Task: Change text font to comfortaa semi bold.
Action: Mouse moved to (817, 307)
Screenshot: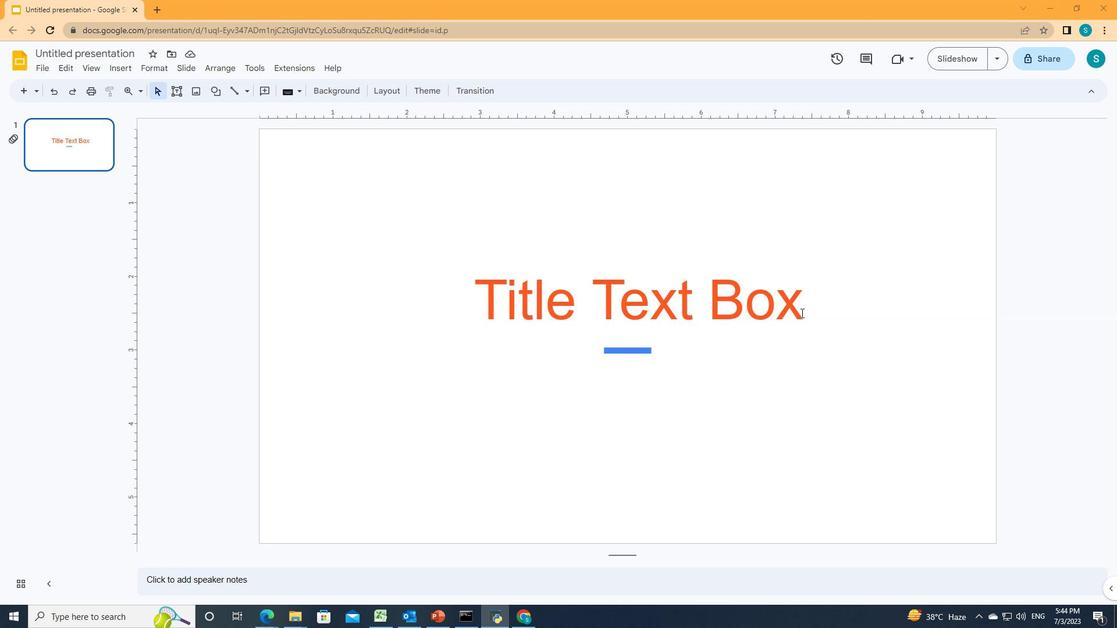 
Action: Mouse pressed left at (817, 307)
Screenshot: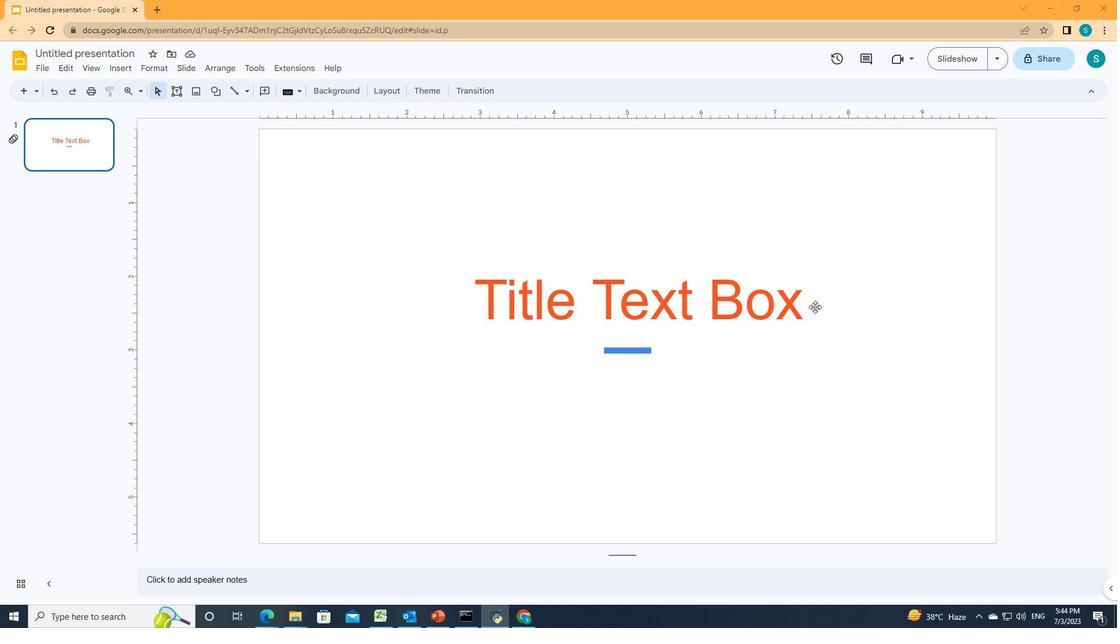 
Action: Mouse moved to (817, 307)
Screenshot: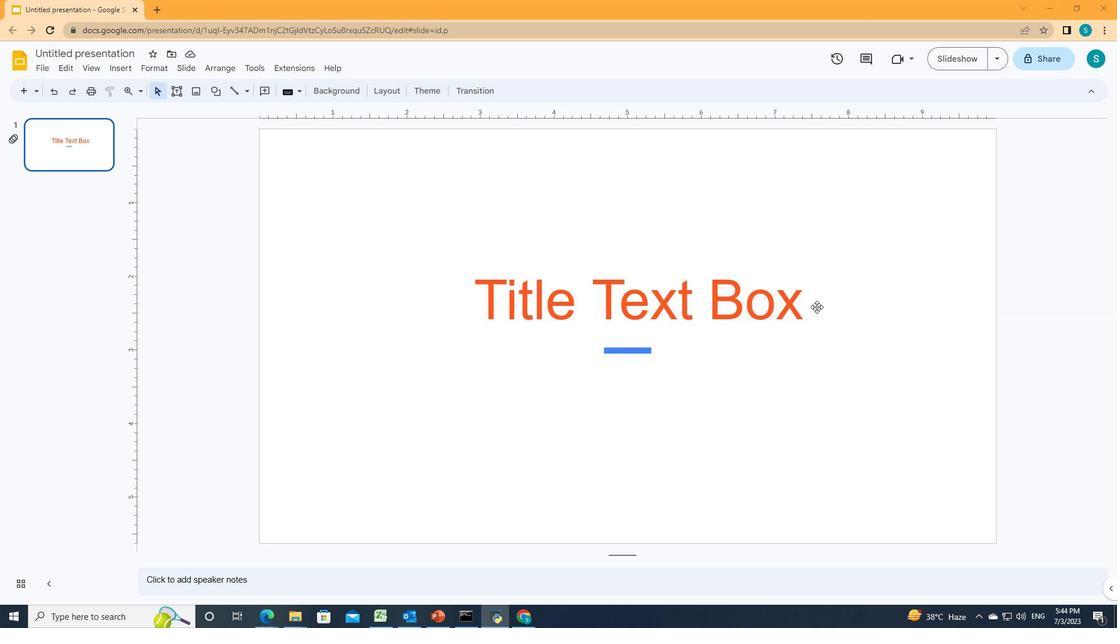 
Action: Mouse pressed left at (817, 307)
Screenshot: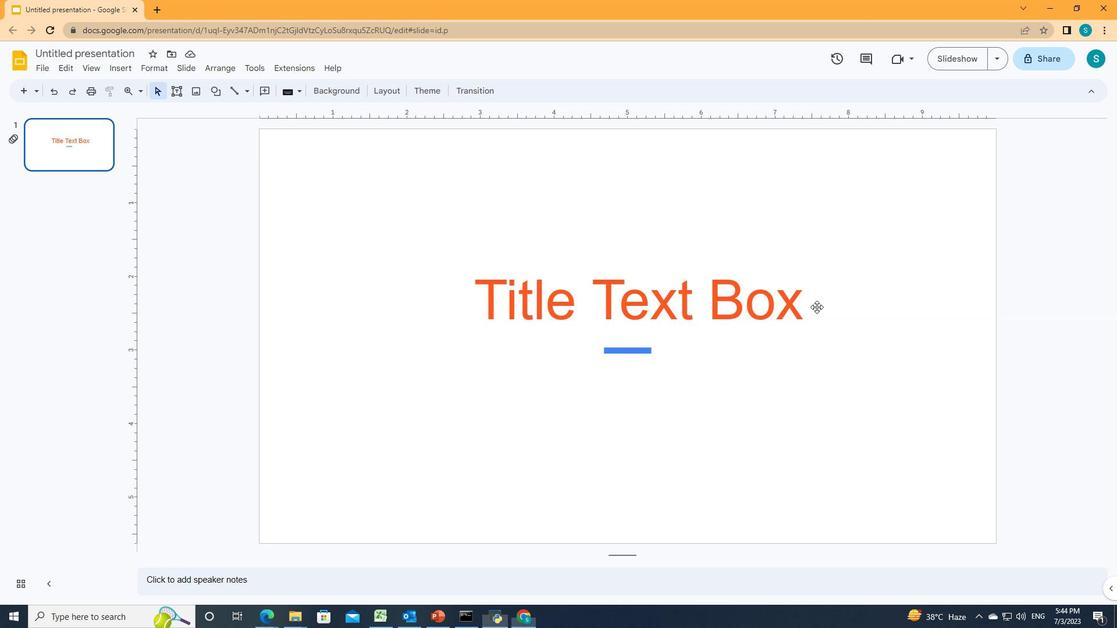 
Action: Mouse pressed left at (817, 307)
Screenshot: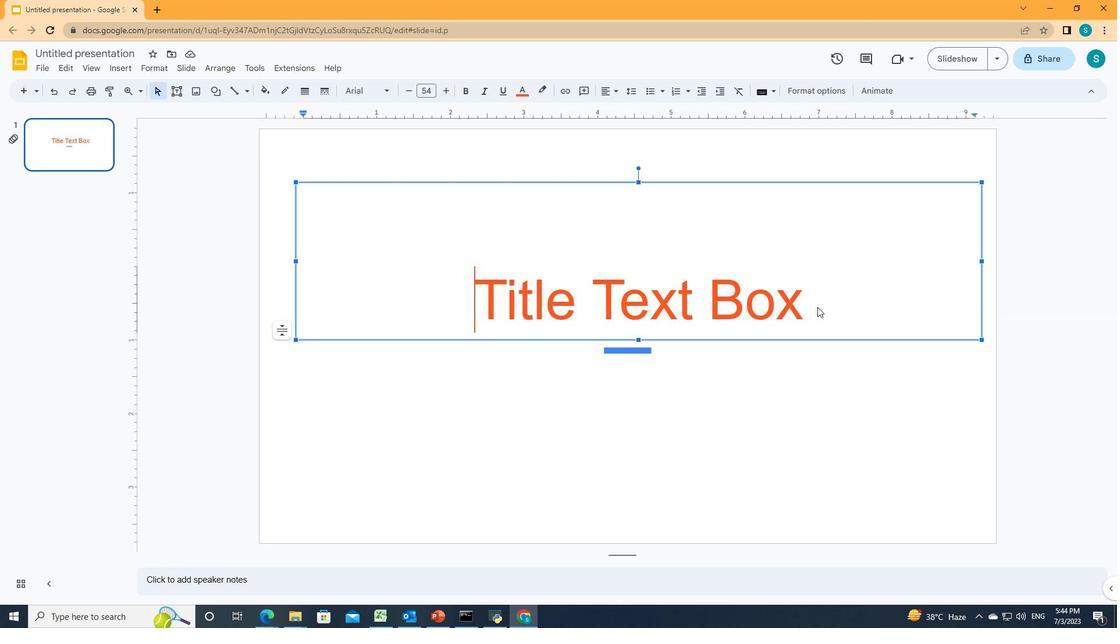 
Action: Mouse moved to (387, 90)
Screenshot: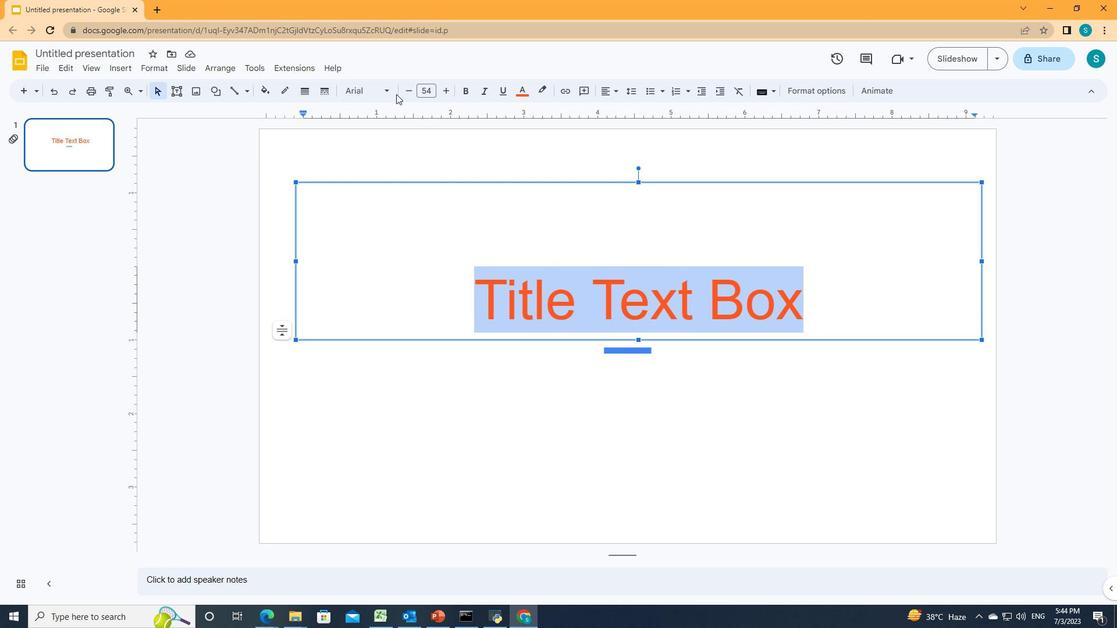 
Action: Mouse pressed left at (387, 90)
Screenshot: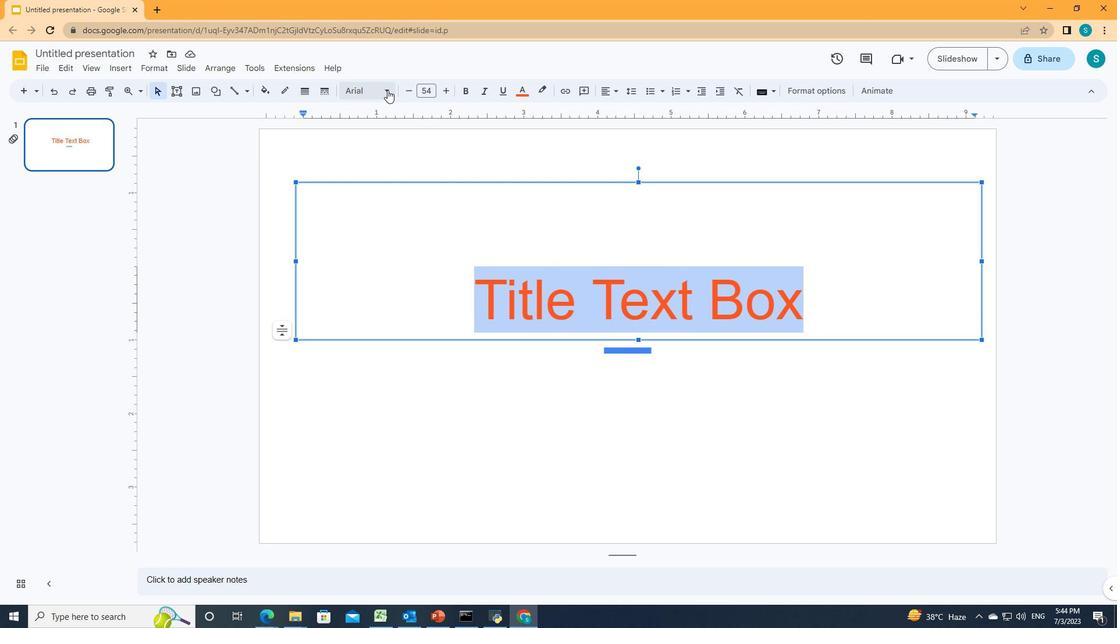 
Action: Mouse moved to (498, 497)
Screenshot: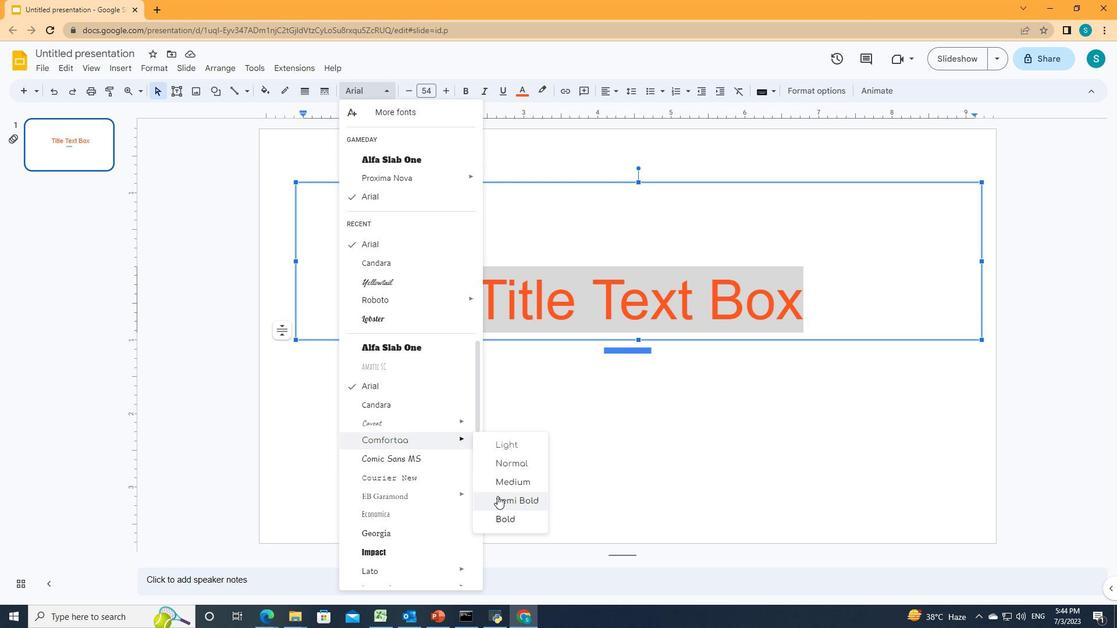 
Action: Mouse pressed left at (498, 497)
Screenshot: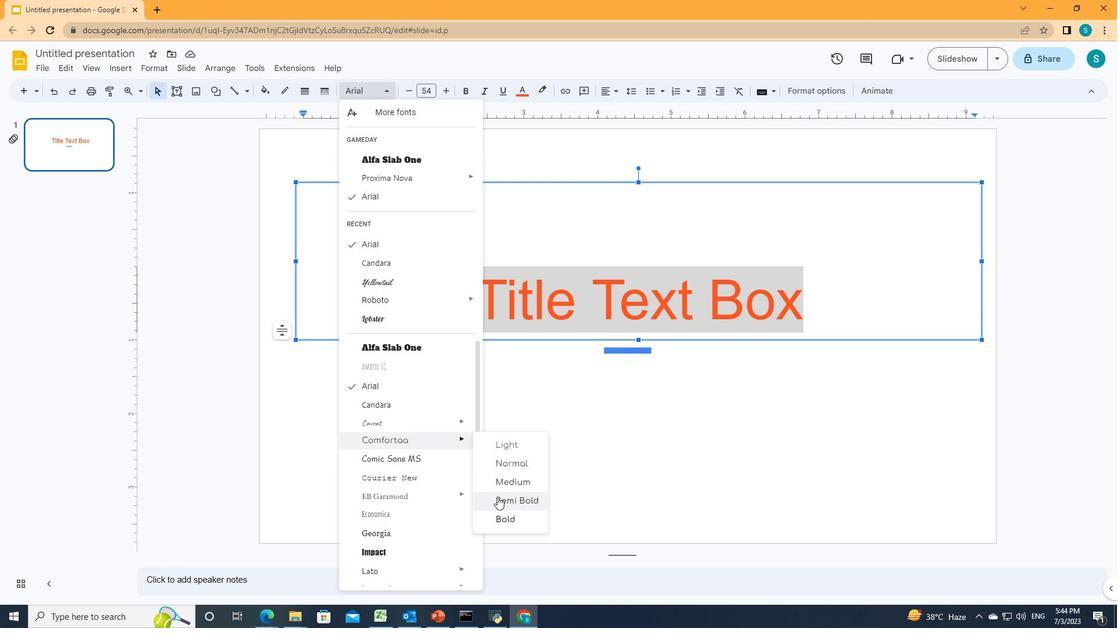 
